 Task: Create a due date automation trigger when advanced on, 2 working days after a card is due add content without an empty description at 11:00 AM.
Action: Mouse moved to (1301, 100)
Screenshot: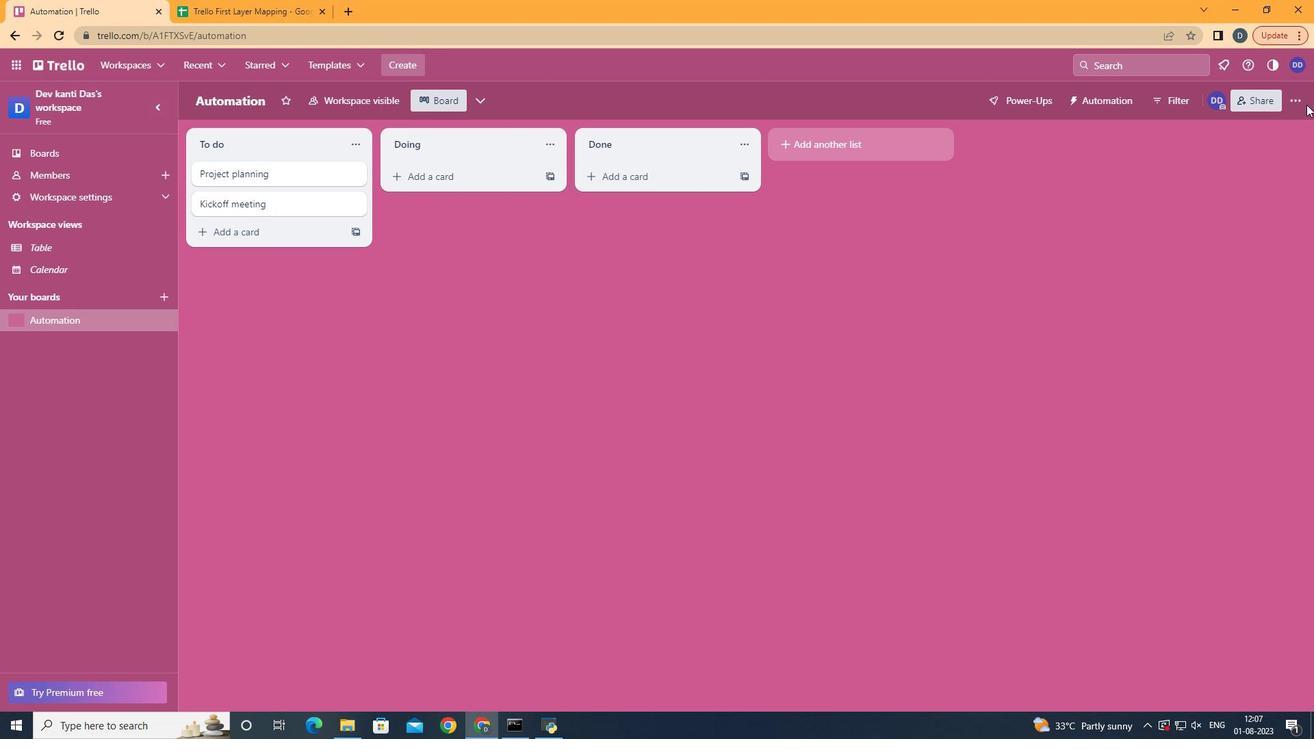 
Action: Mouse pressed left at (1301, 100)
Screenshot: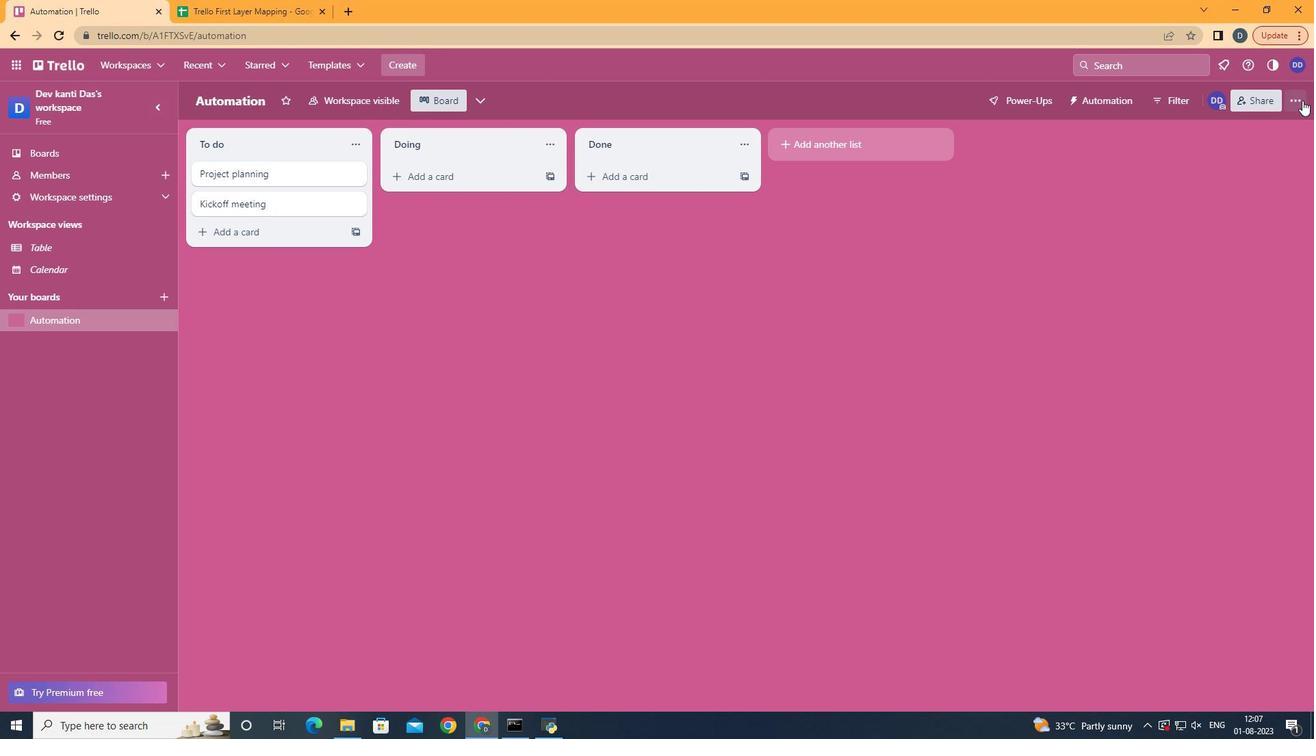 
Action: Mouse moved to (1221, 297)
Screenshot: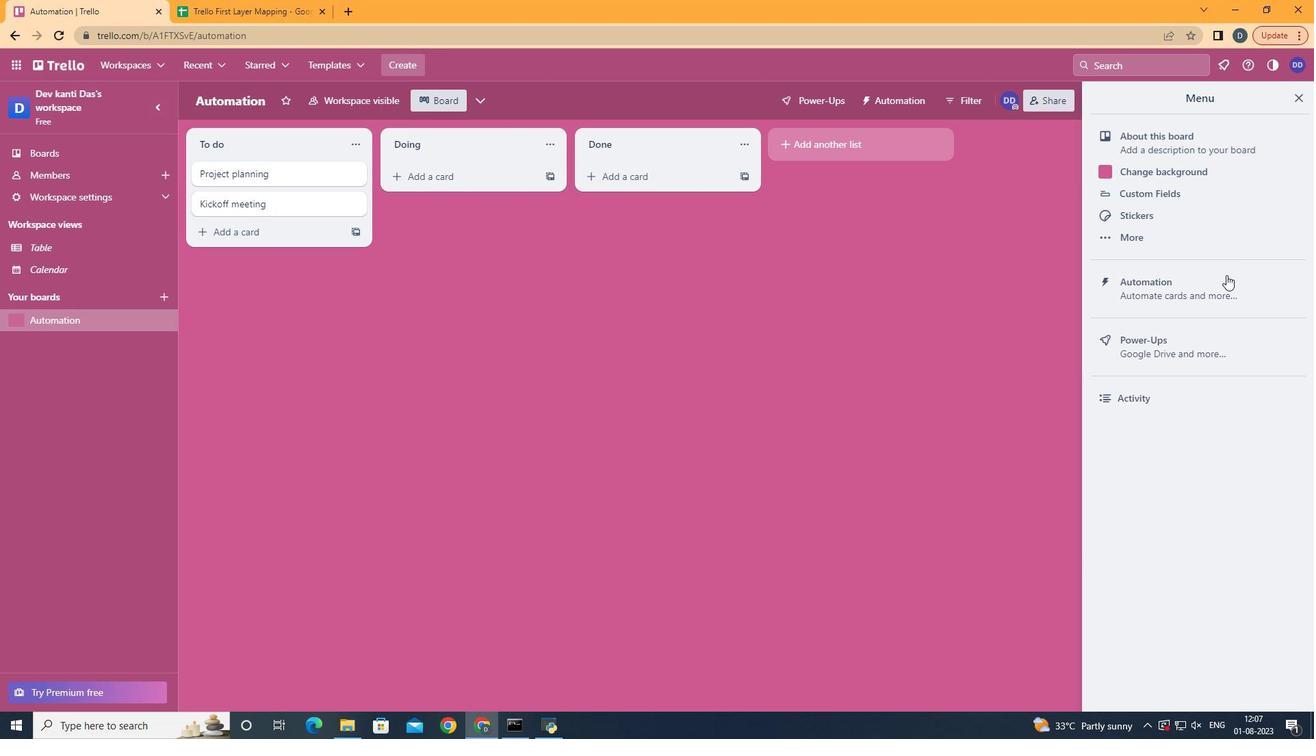 
Action: Mouse pressed left at (1221, 297)
Screenshot: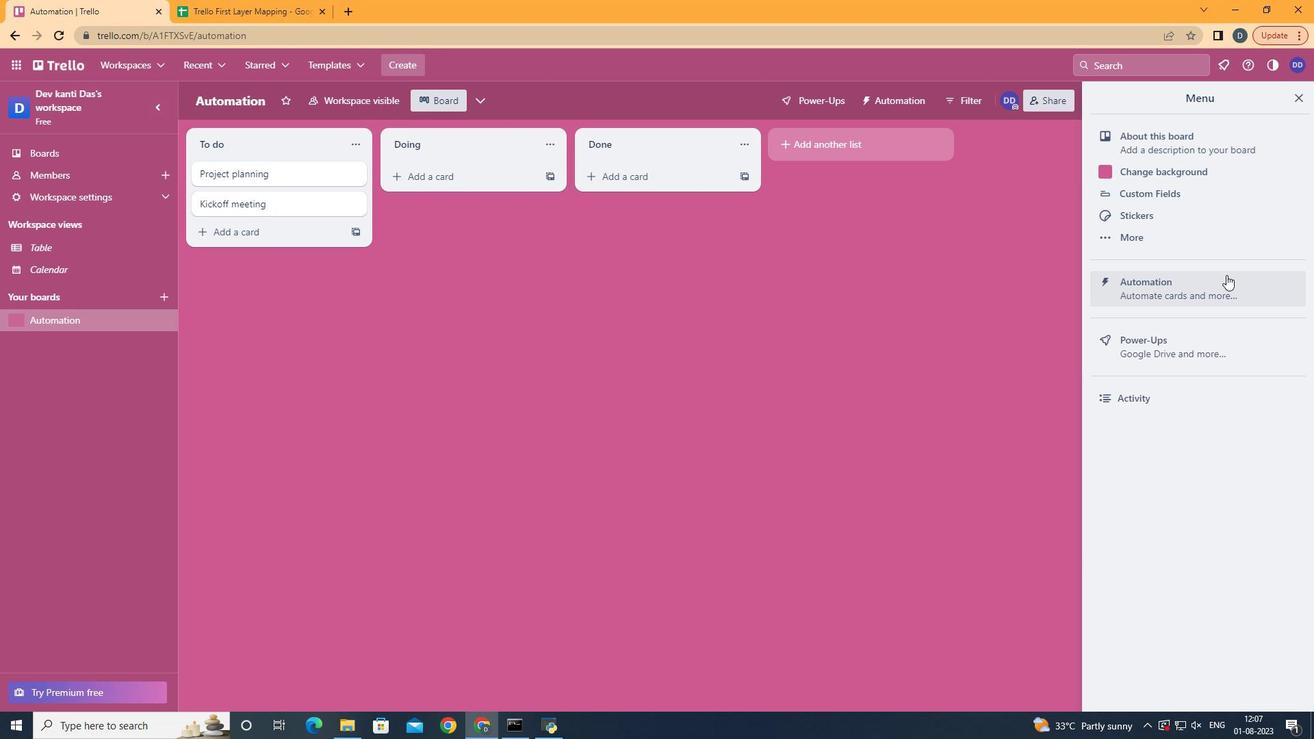 
Action: Mouse moved to (253, 270)
Screenshot: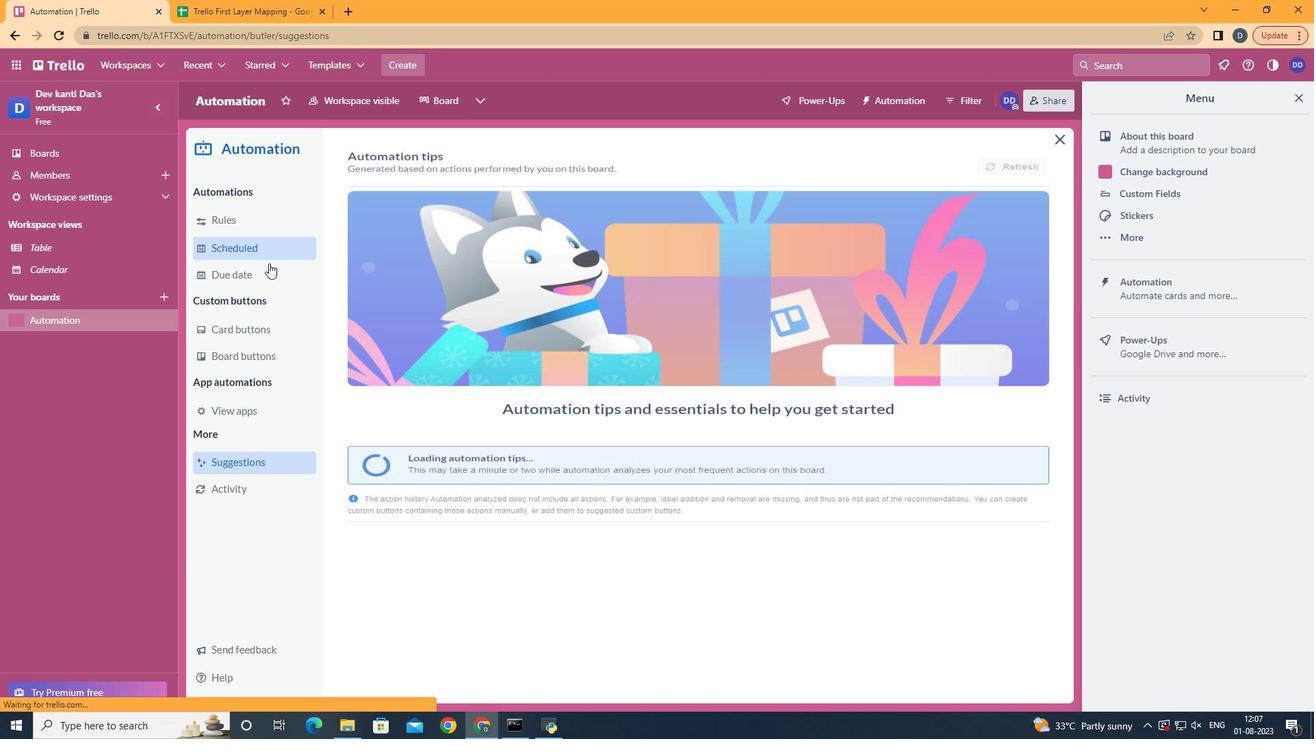 
Action: Mouse pressed left at (253, 270)
Screenshot: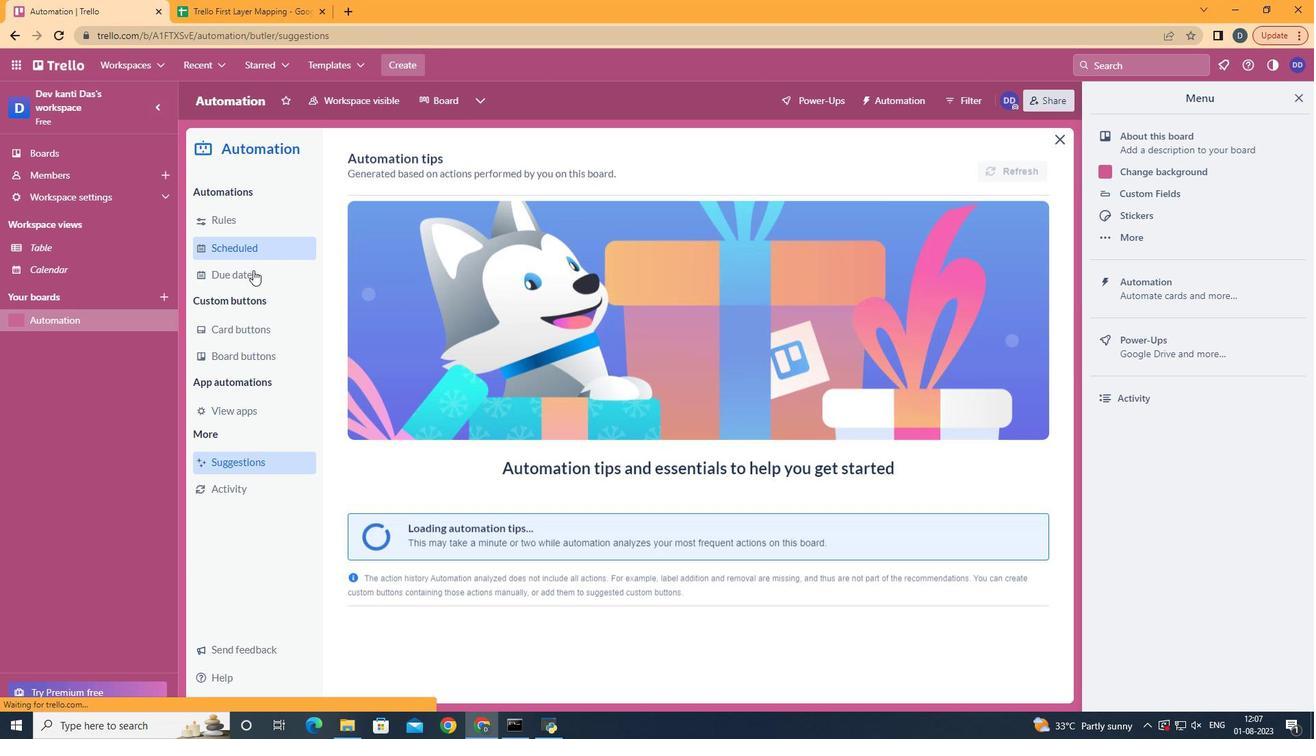 
Action: Mouse moved to (967, 161)
Screenshot: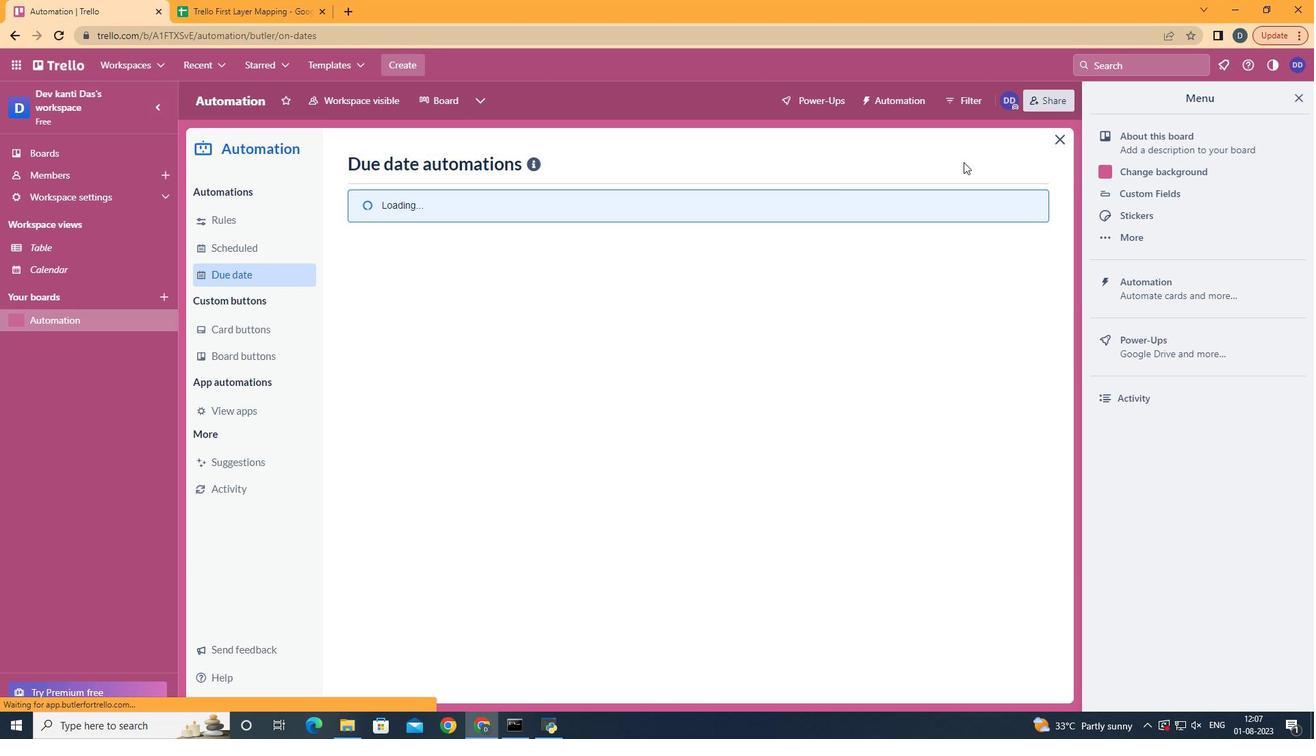 
Action: Mouse pressed left at (967, 161)
Screenshot: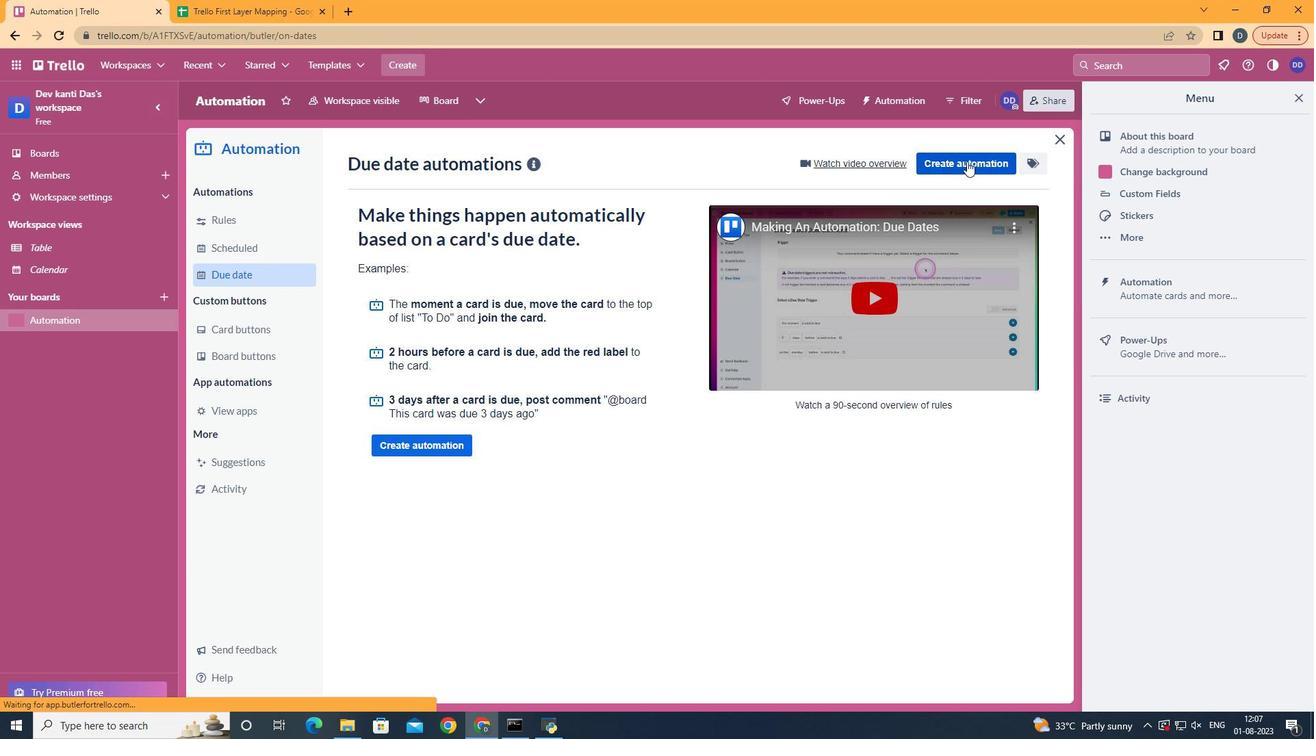
Action: Mouse moved to (724, 288)
Screenshot: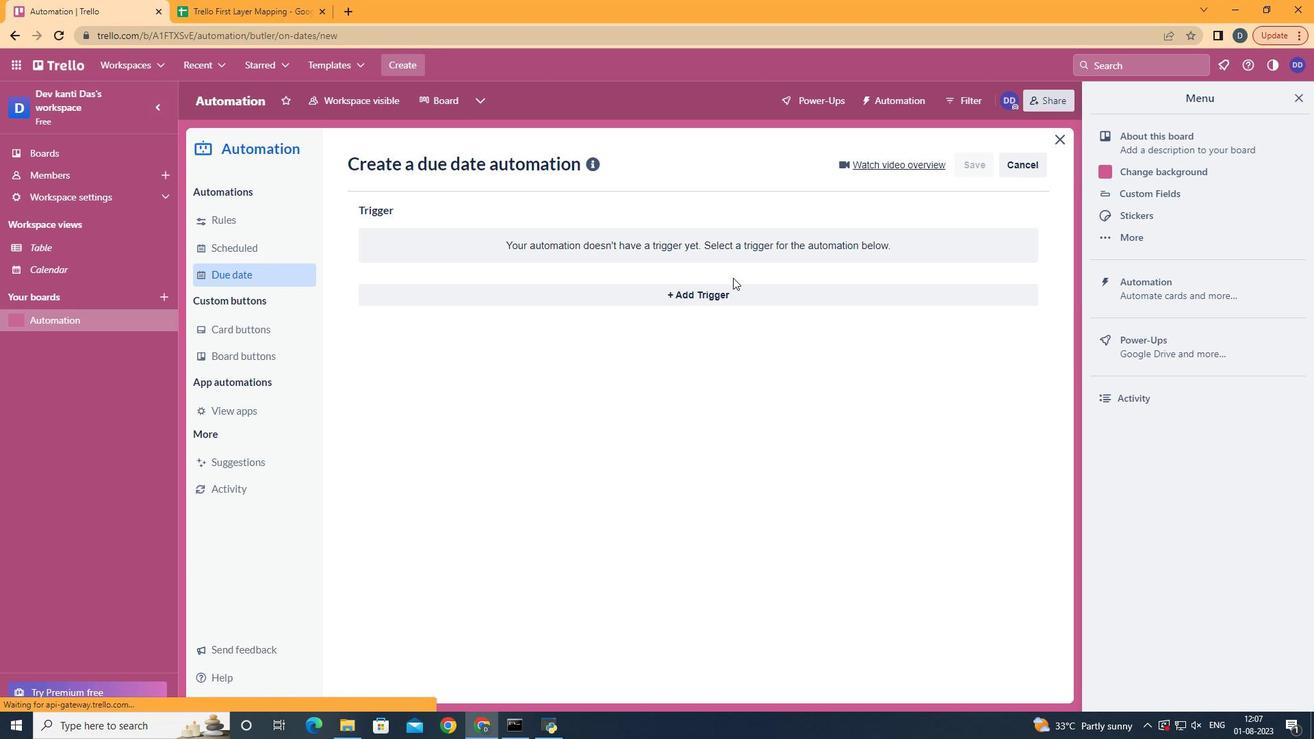
Action: Mouse pressed left at (724, 288)
Screenshot: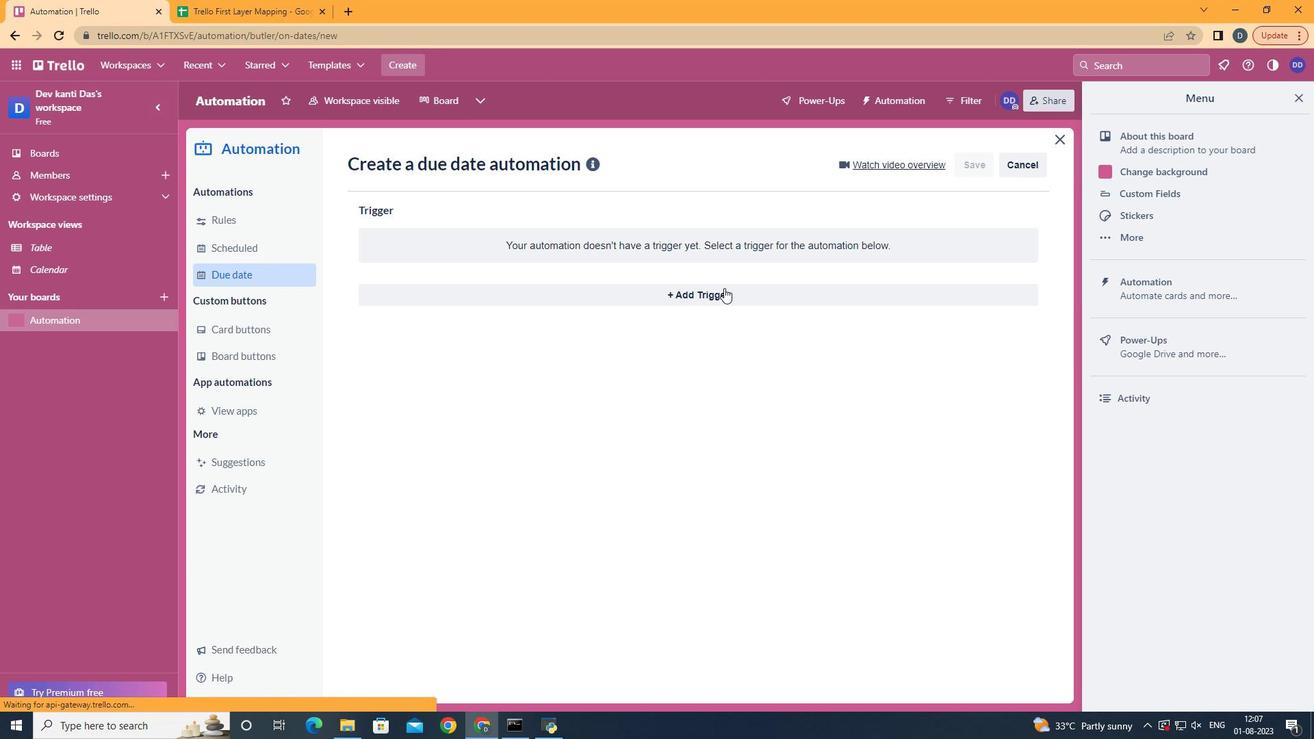 
Action: Mouse moved to (441, 548)
Screenshot: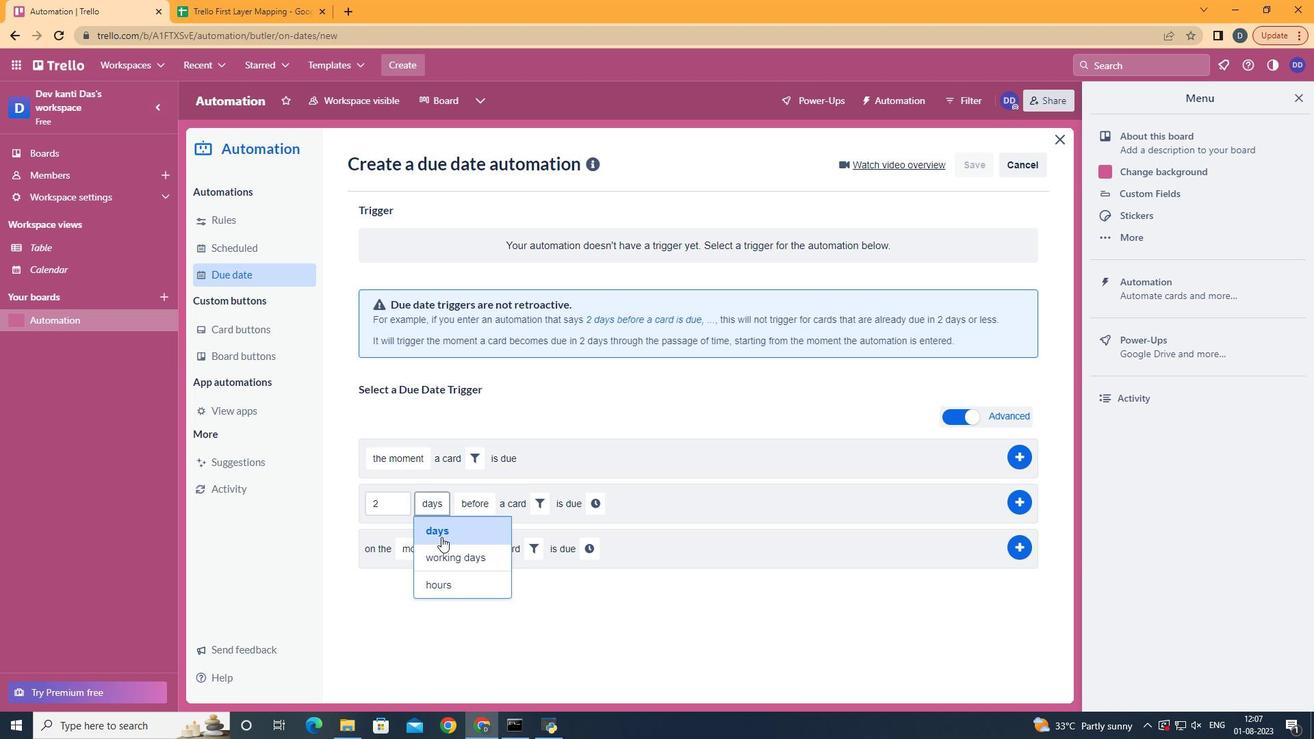 
Action: Mouse pressed left at (441, 548)
Screenshot: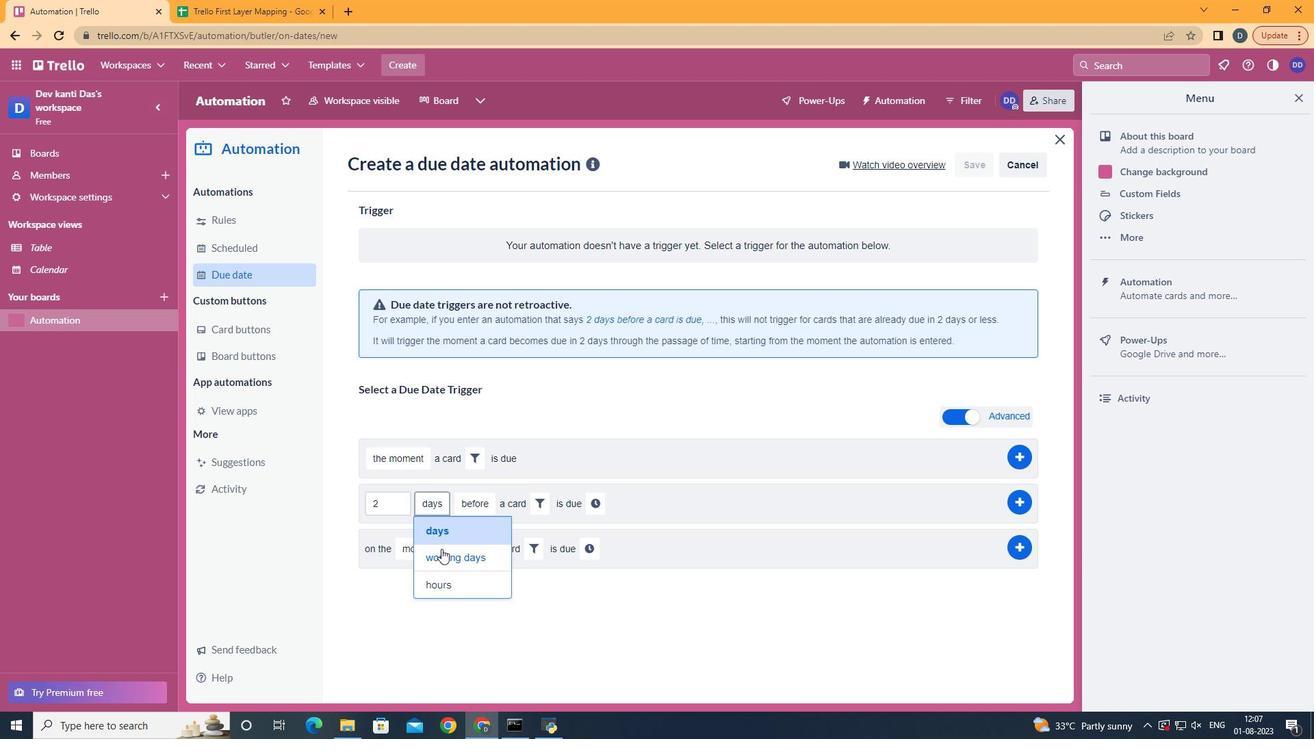 
Action: Mouse moved to (511, 553)
Screenshot: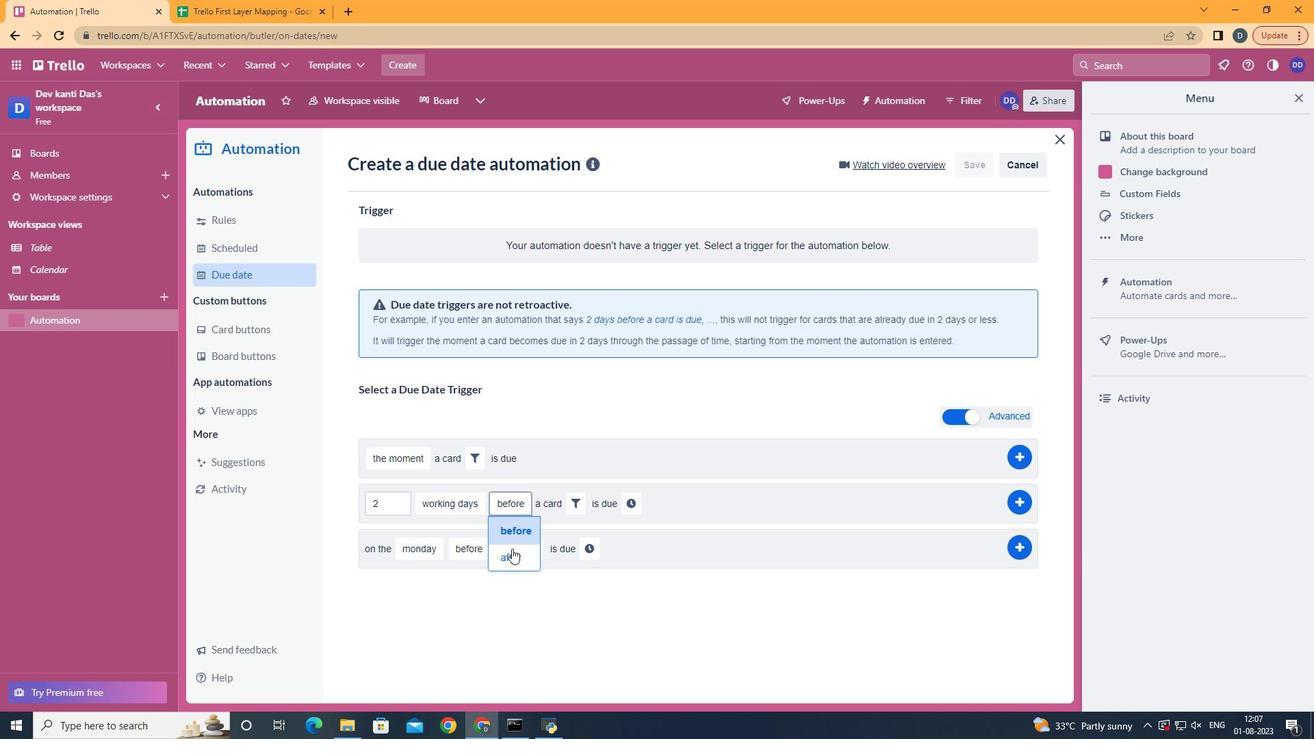 
Action: Mouse pressed left at (511, 553)
Screenshot: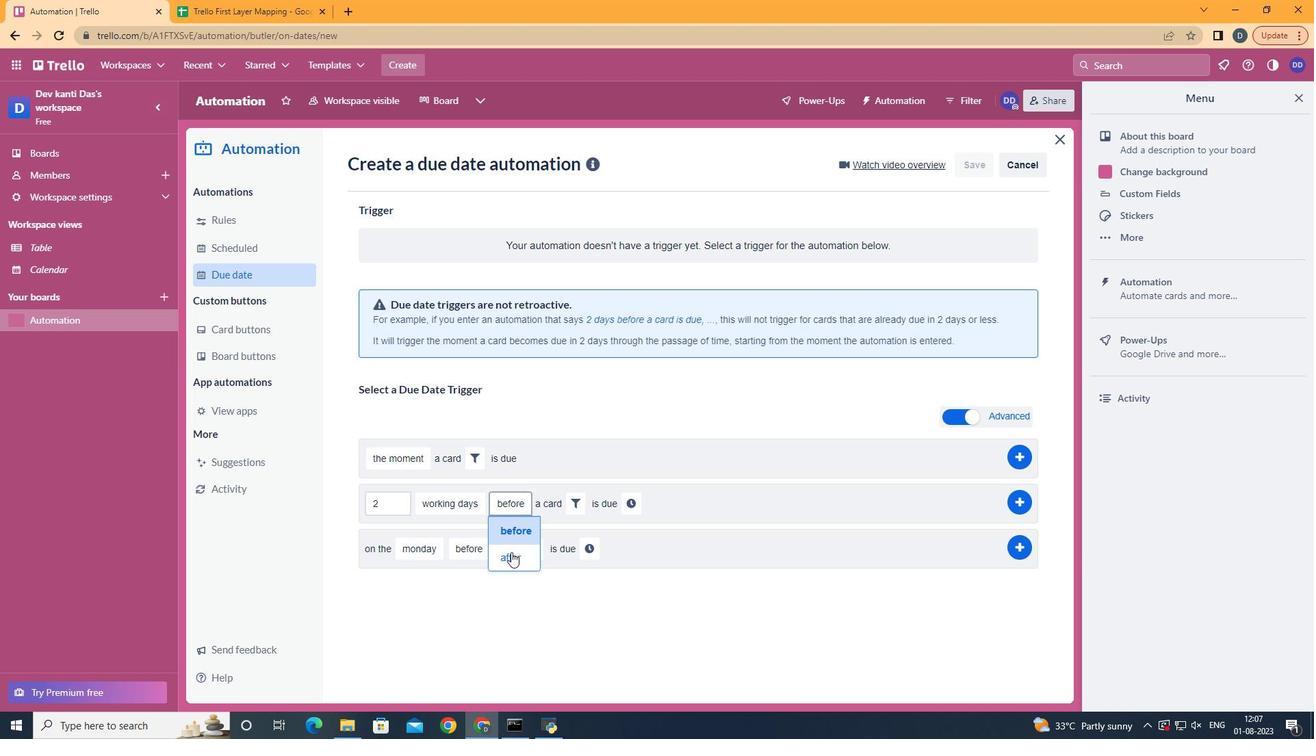 
Action: Mouse moved to (556, 514)
Screenshot: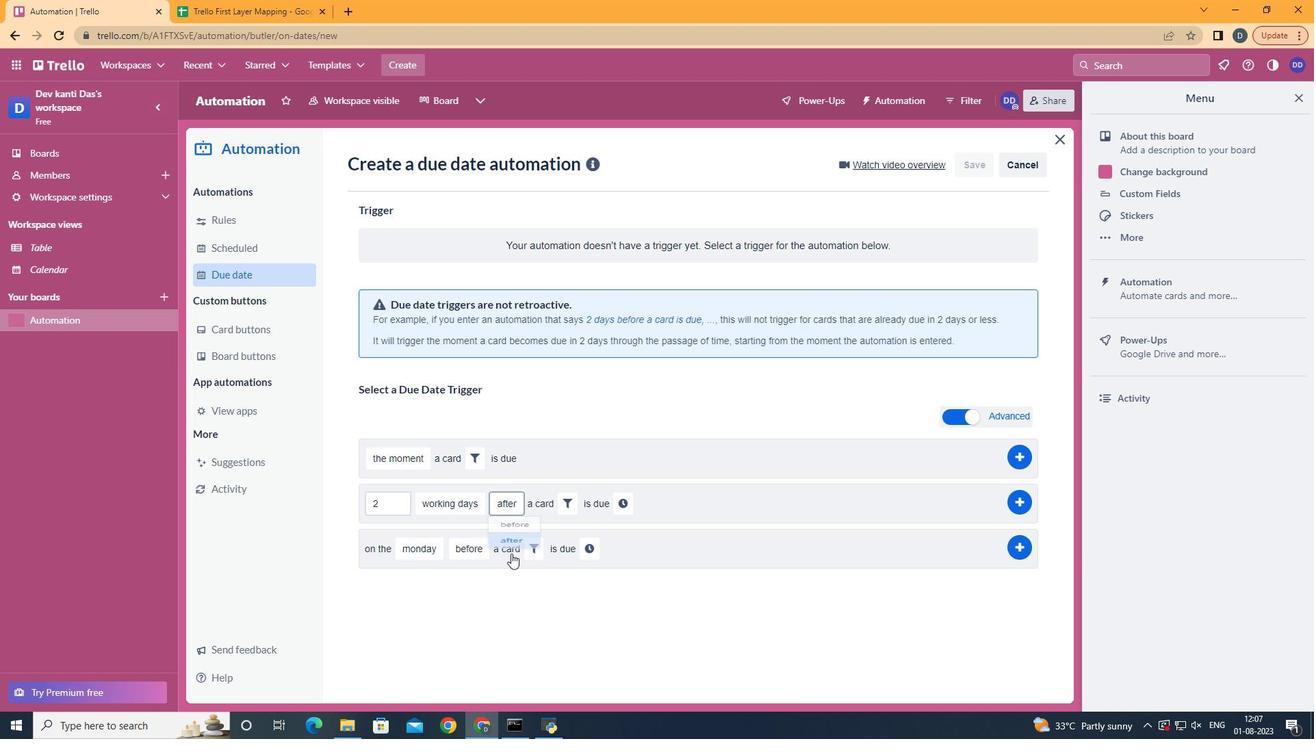 
Action: Mouse pressed left at (556, 514)
Screenshot: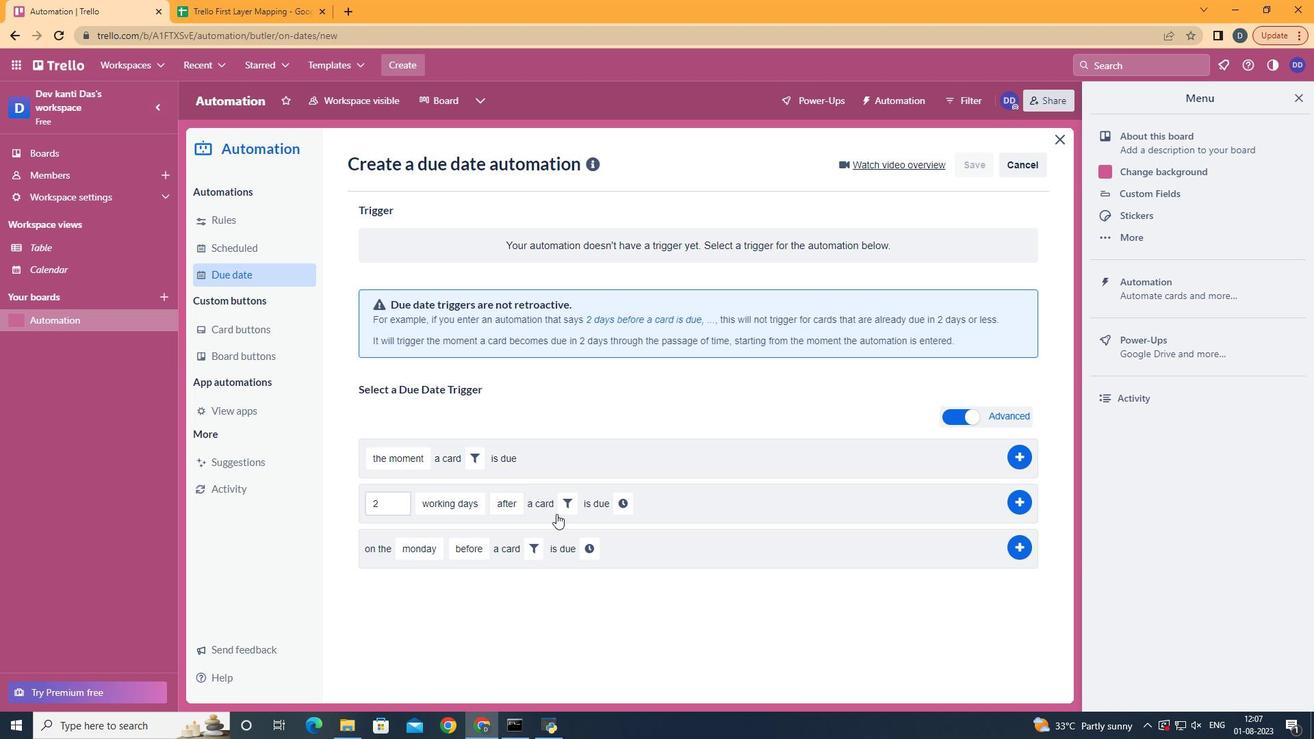 
Action: Mouse moved to (732, 560)
Screenshot: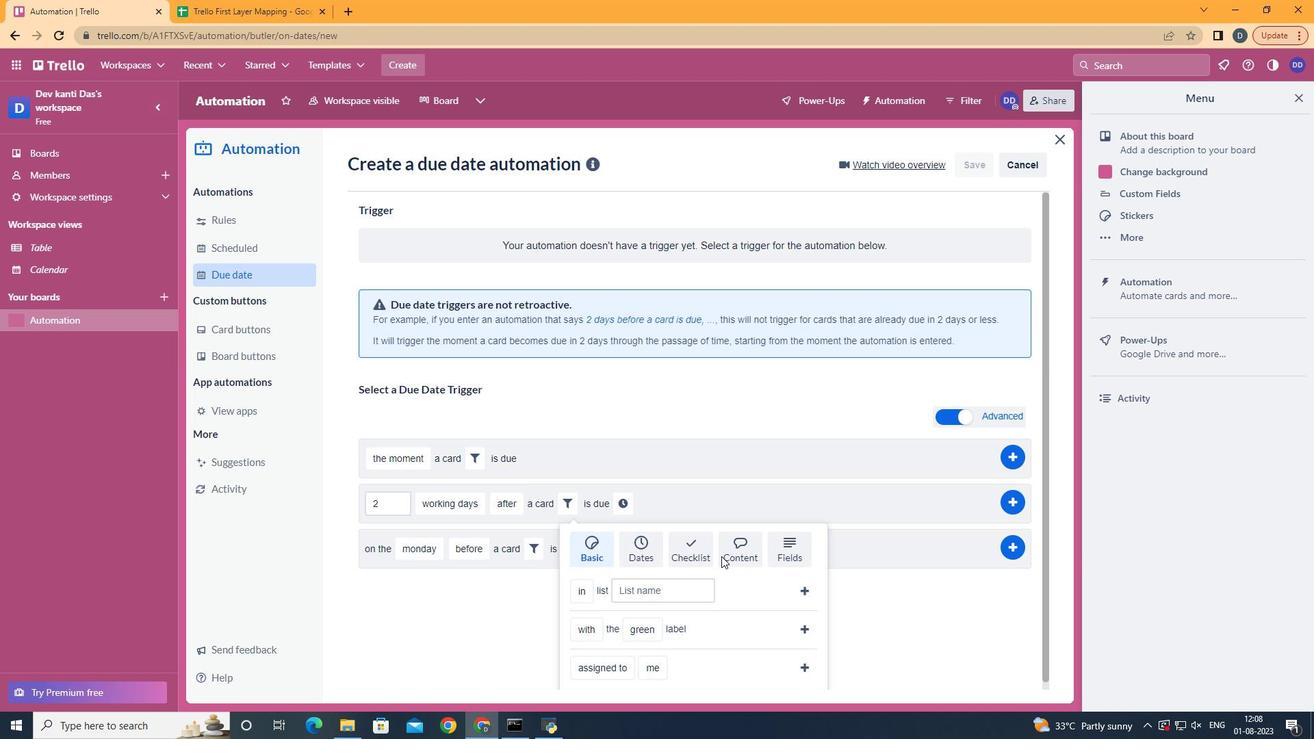 
Action: Mouse pressed left at (732, 560)
Screenshot: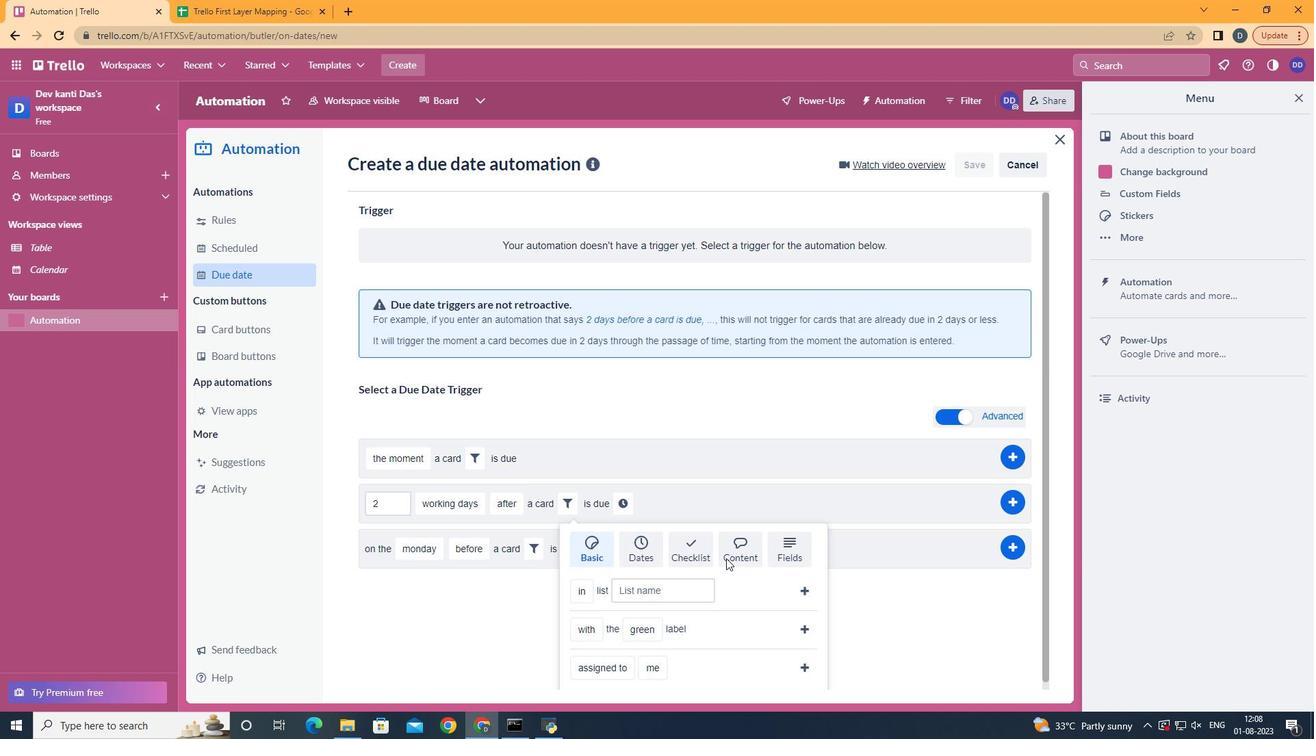 
Action: Mouse moved to (601, 687)
Screenshot: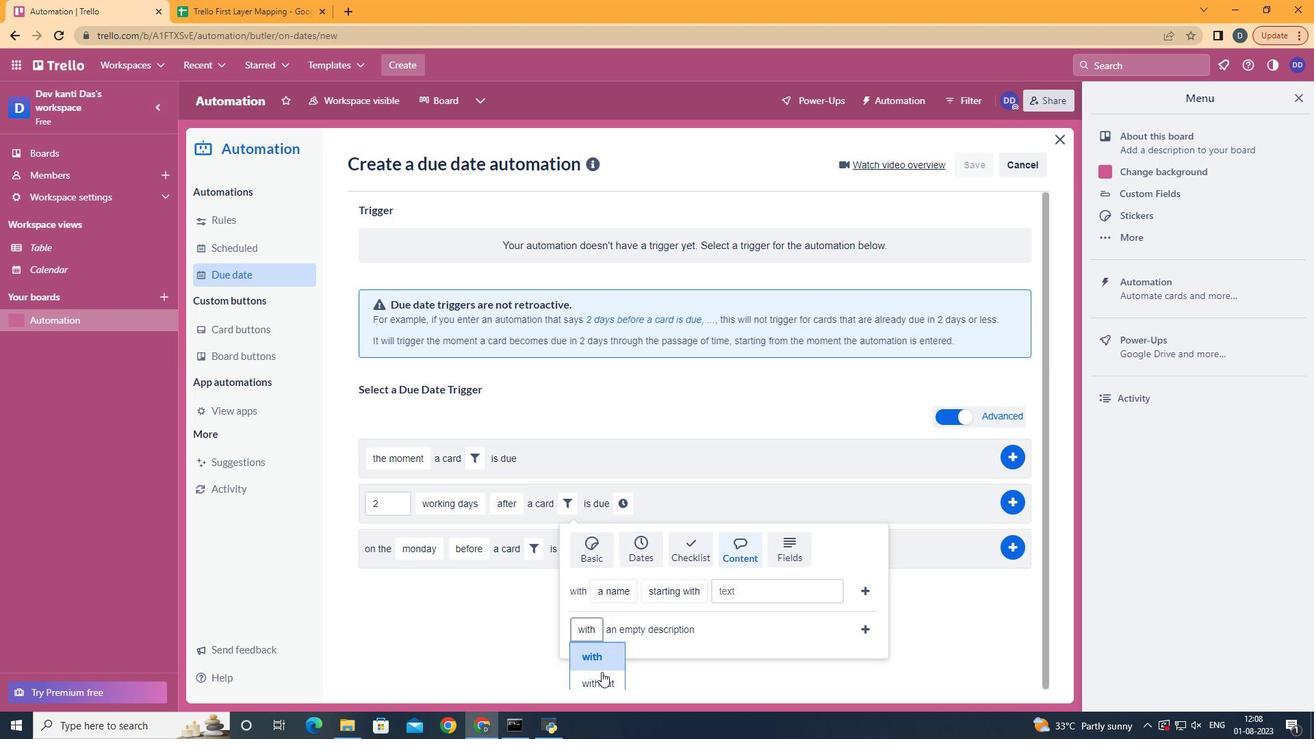 
Action: Mouse pressed left at (601, 687)
Screenshot: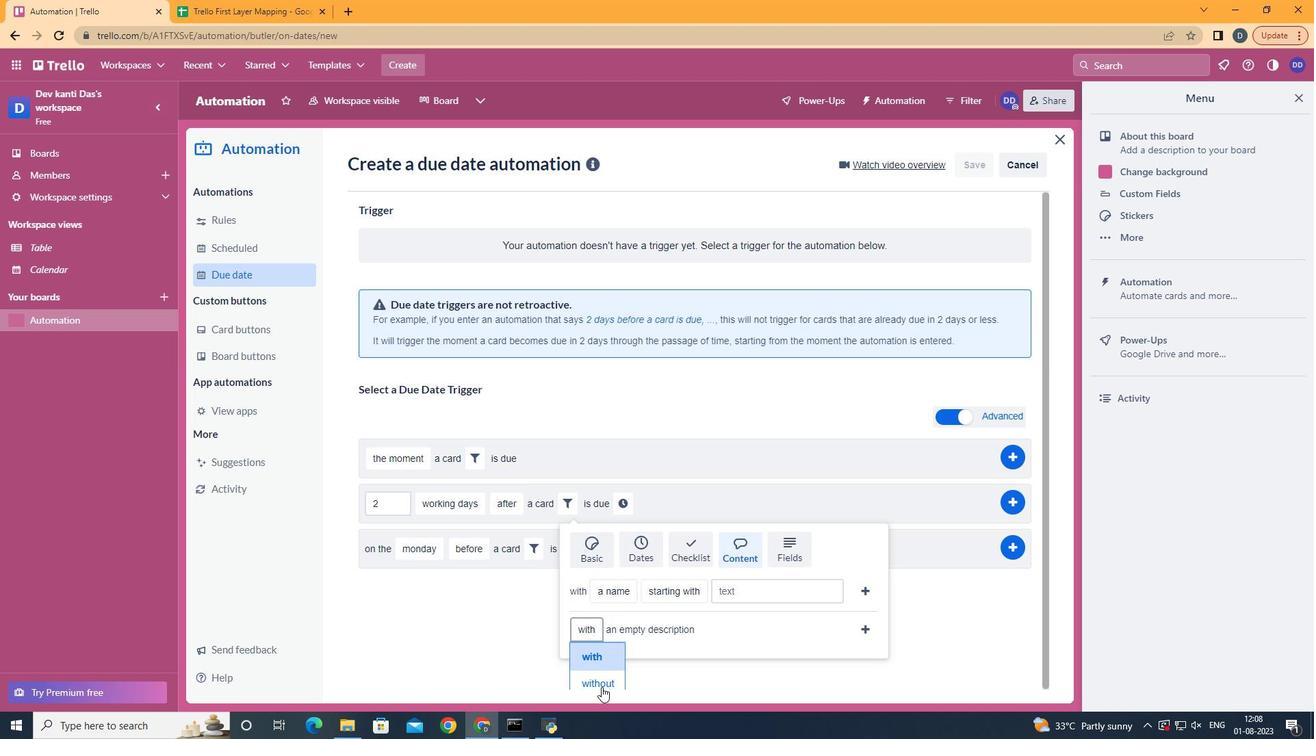 
Action: Mouse moved to (856, 633)
Screenshot: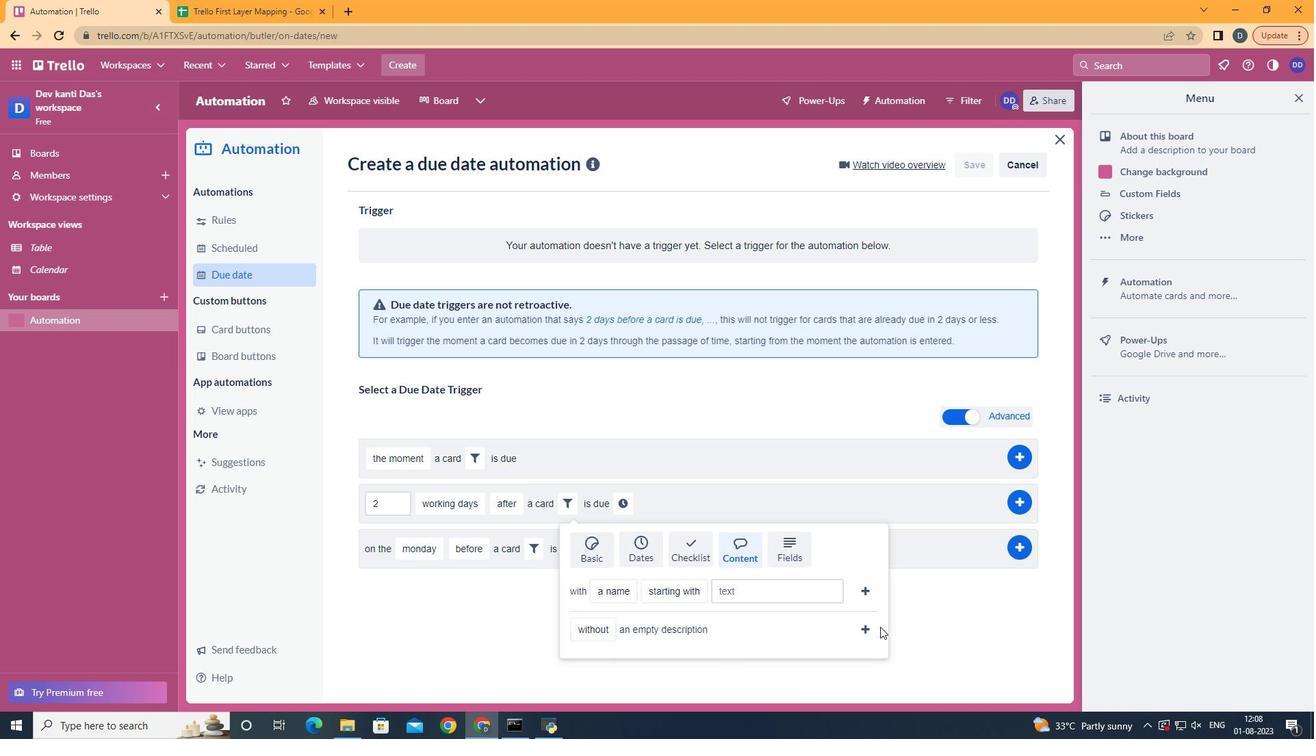 
Action: Mouse pressed left at (856, 633)
Screenshot: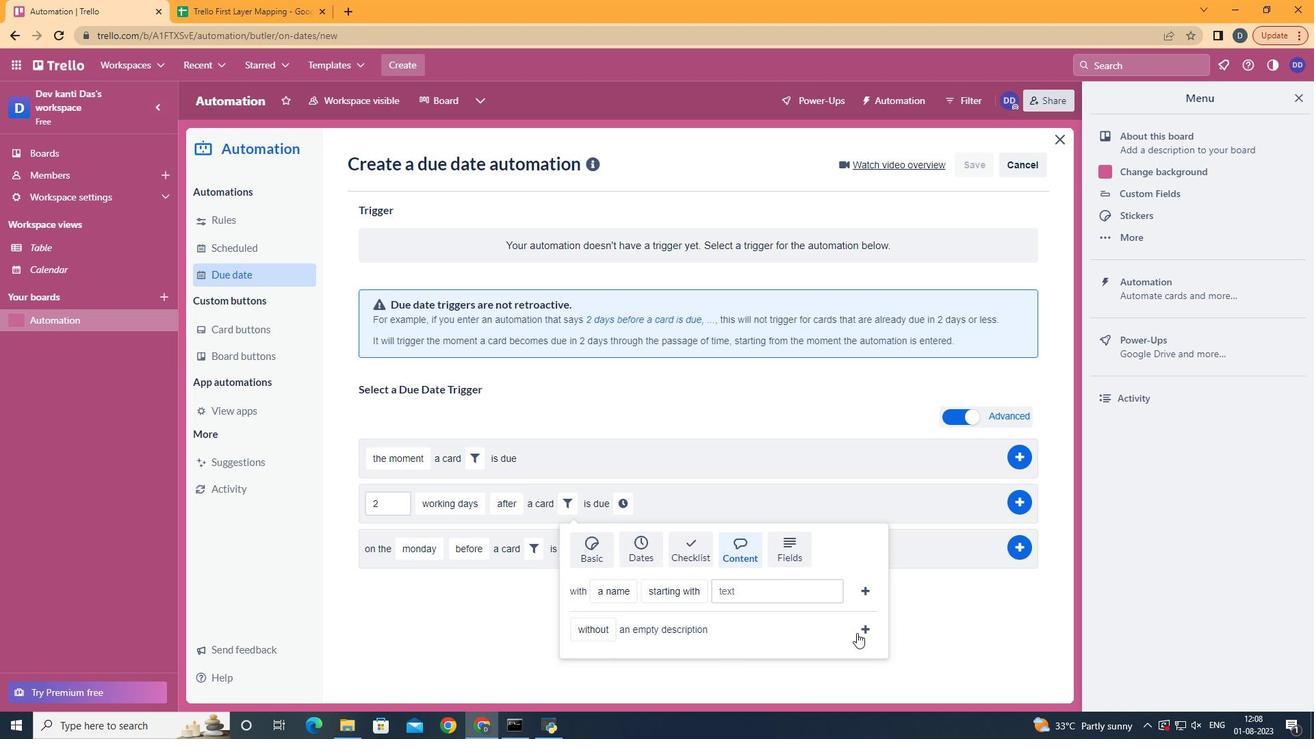 
Action: Mouse moved to (778, 497)
Screenshot: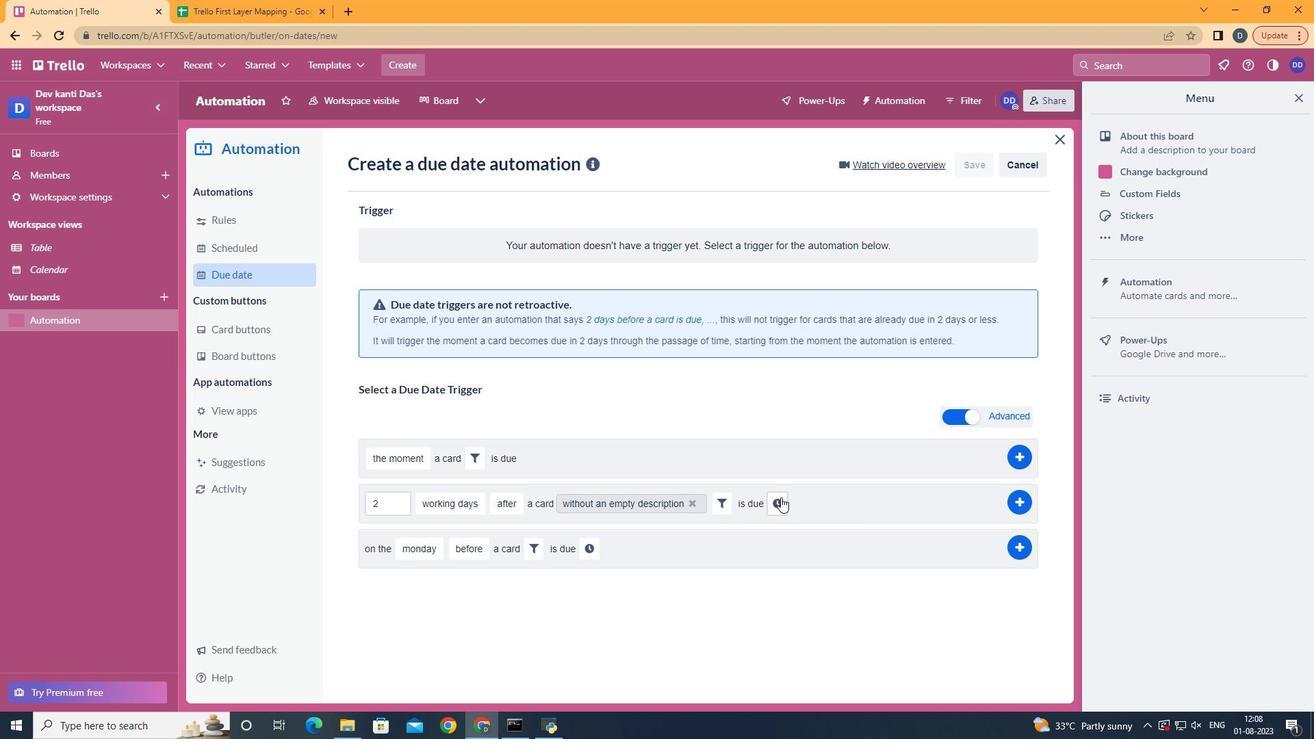 
Action: Mouse pressed left at (778, 497)
Screenshot: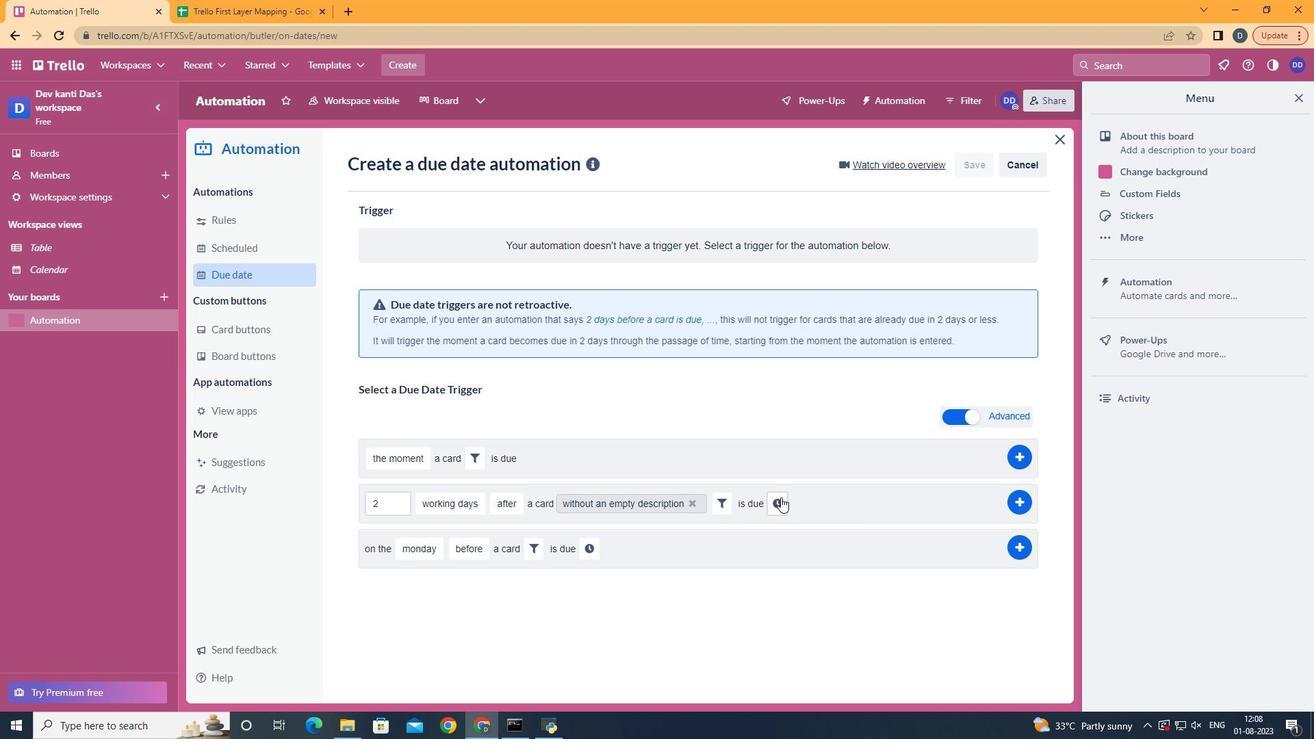 
Action: Mouse moved to (826, 501)
Screenshot: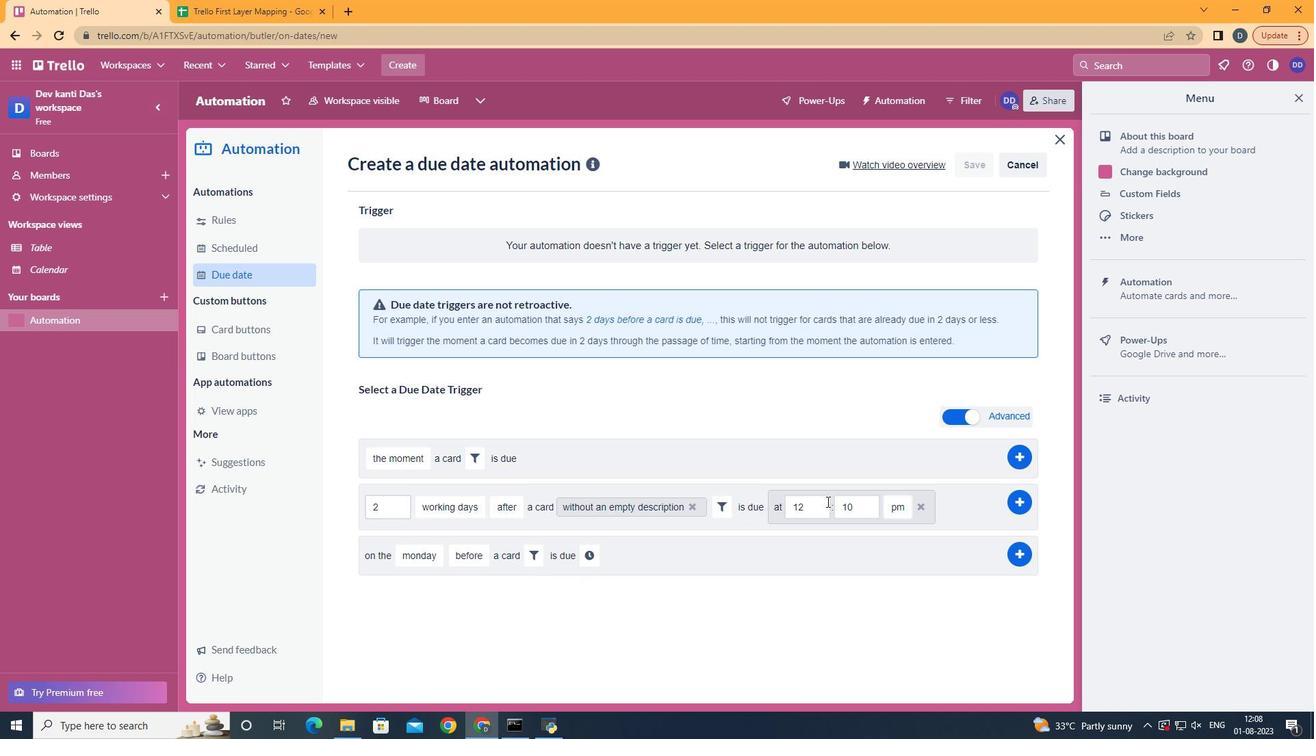 
Action: Mouse pressed left at (826, 501)
Screenshot: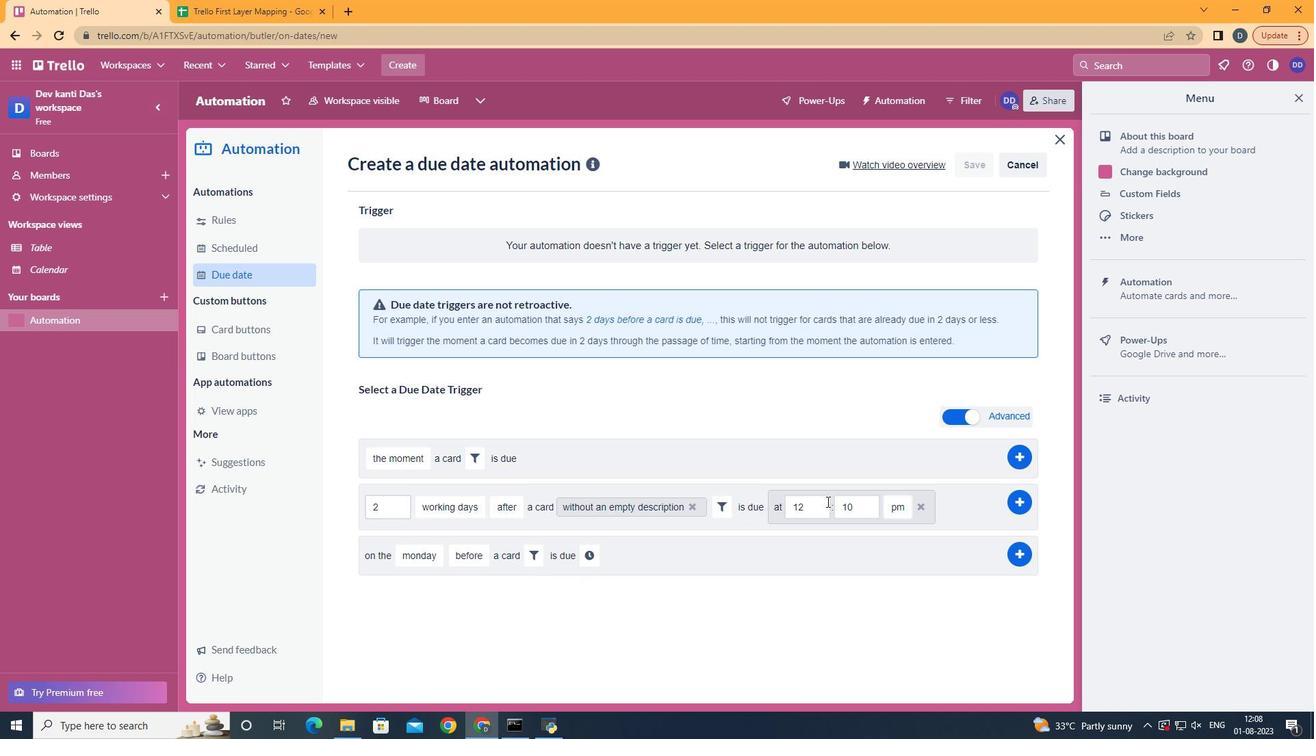 
Action: Key pressed <Key.backspace>1
Screenshot: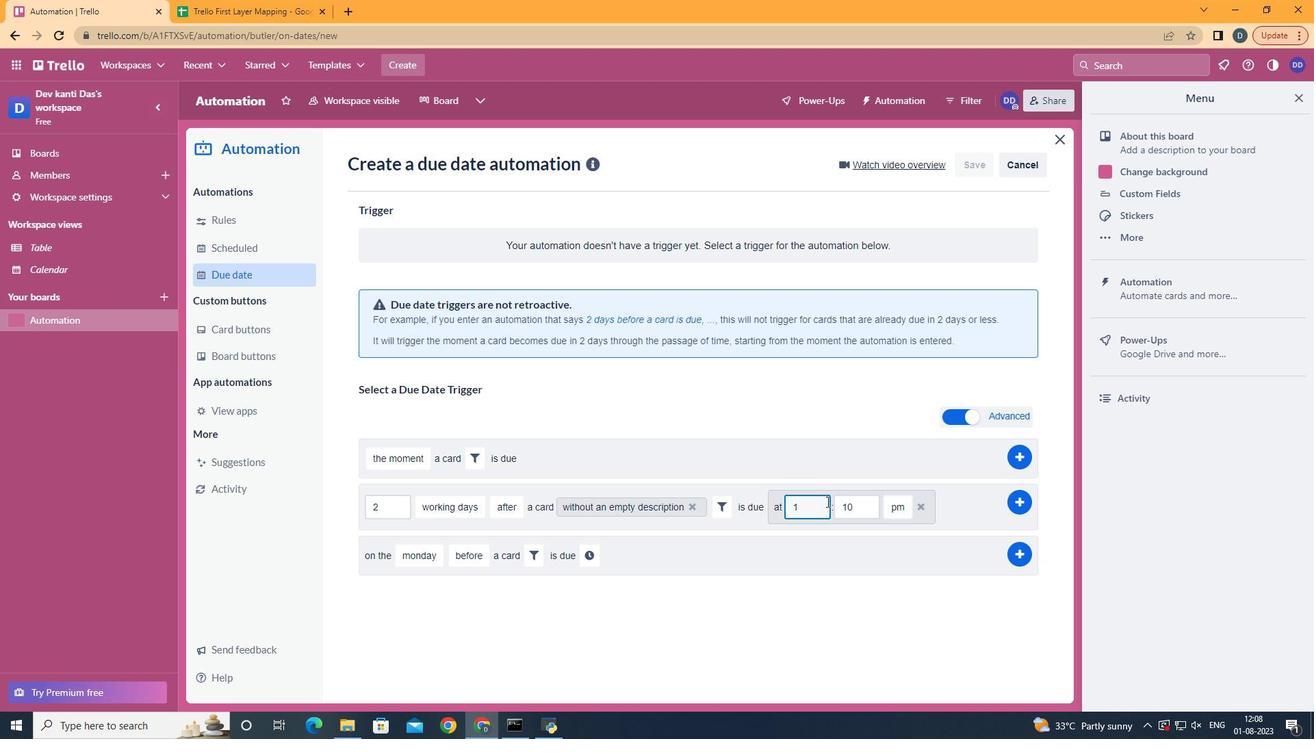 
Action: Mouse moved to (875, 502)
Screenshot: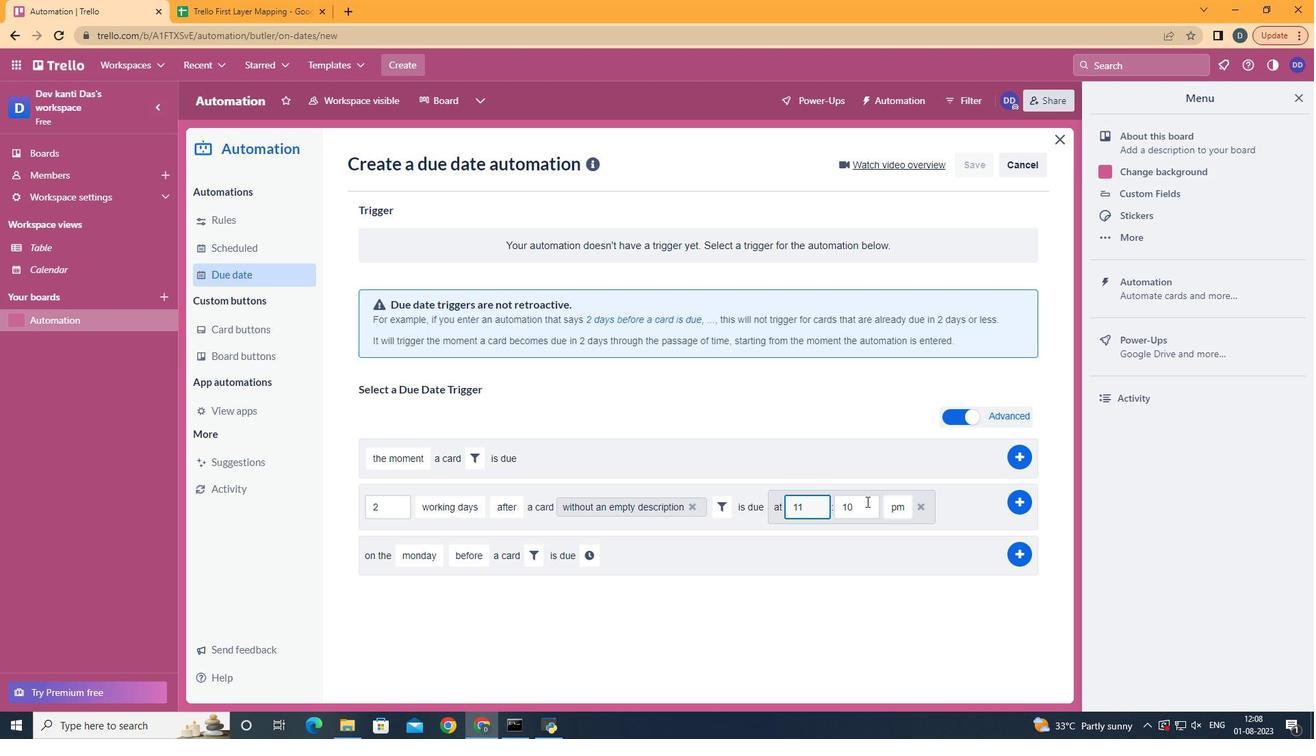
Action: Mouse pressed left at (875, 502)
Screenshot: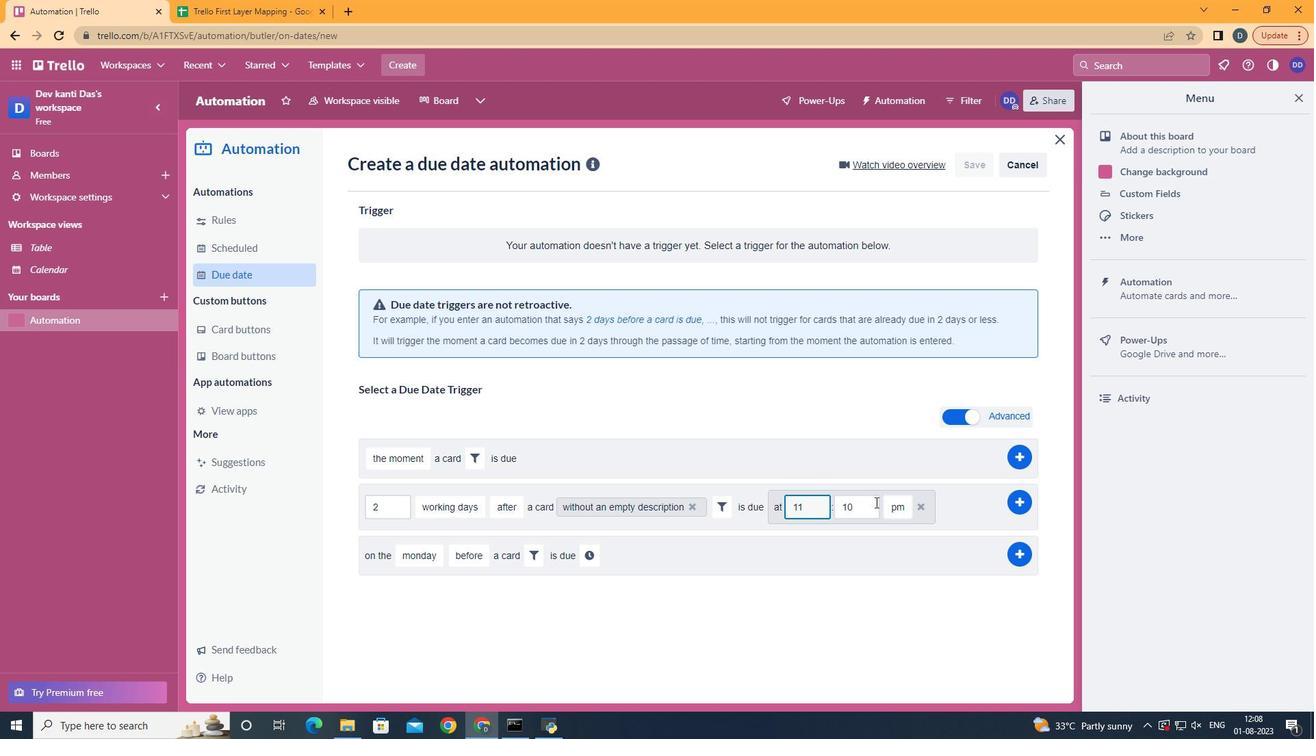 
Action: Key pressed <Key.backspace><Key.backspace>00
Screenshot: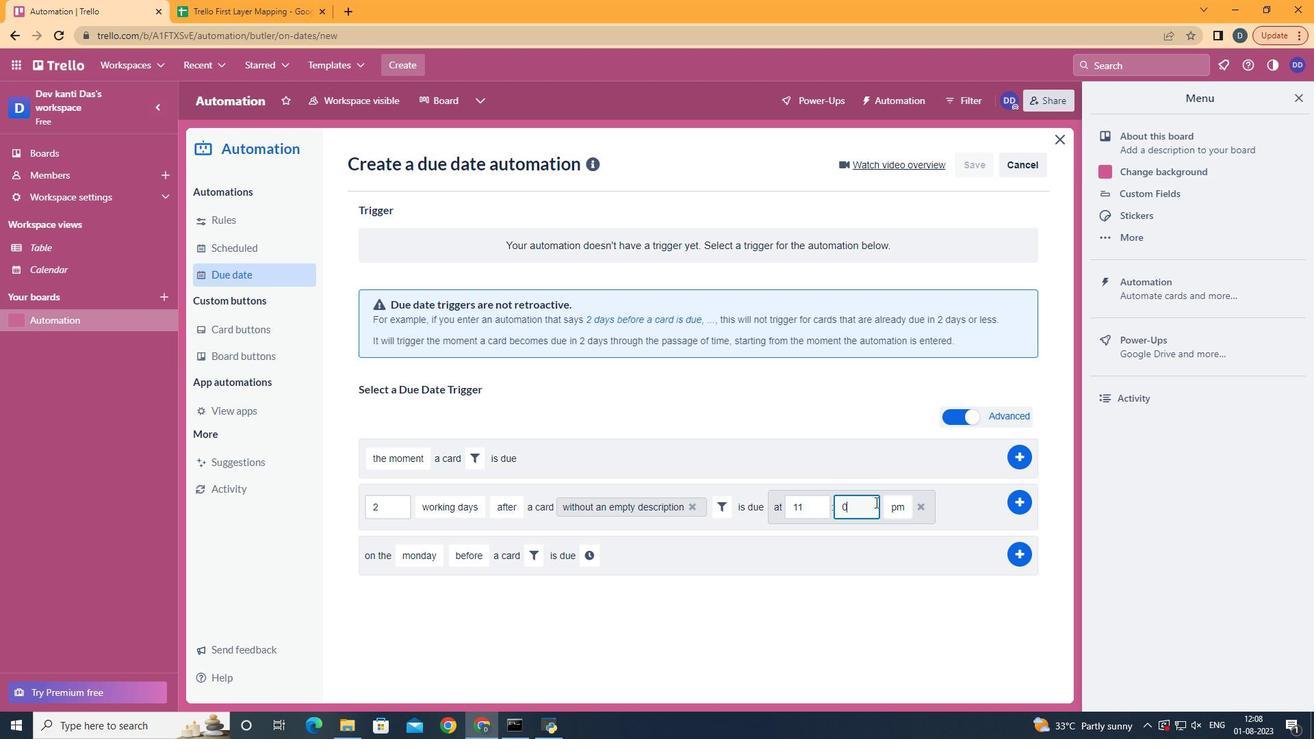
Action: Mouse moved to (906, 528)
Screenshot: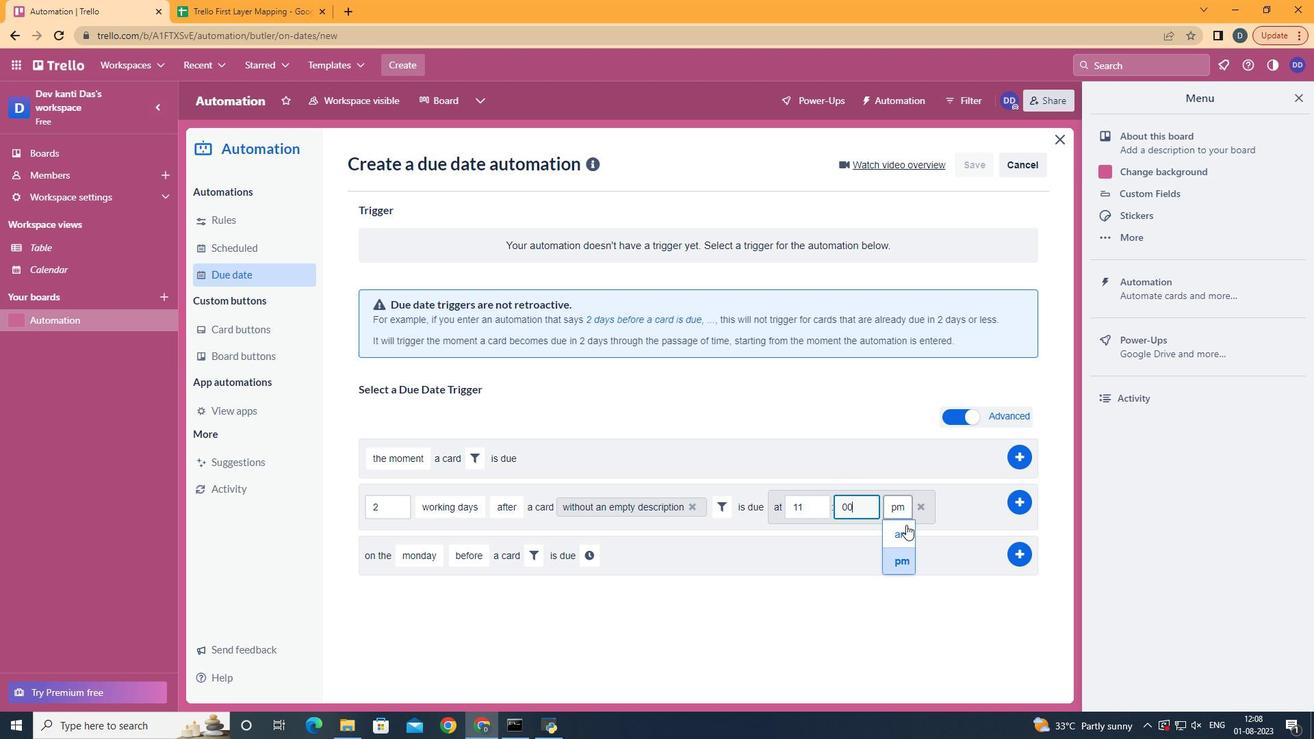 
Action: Mouse pressed left at (906, 528)
Screenshot: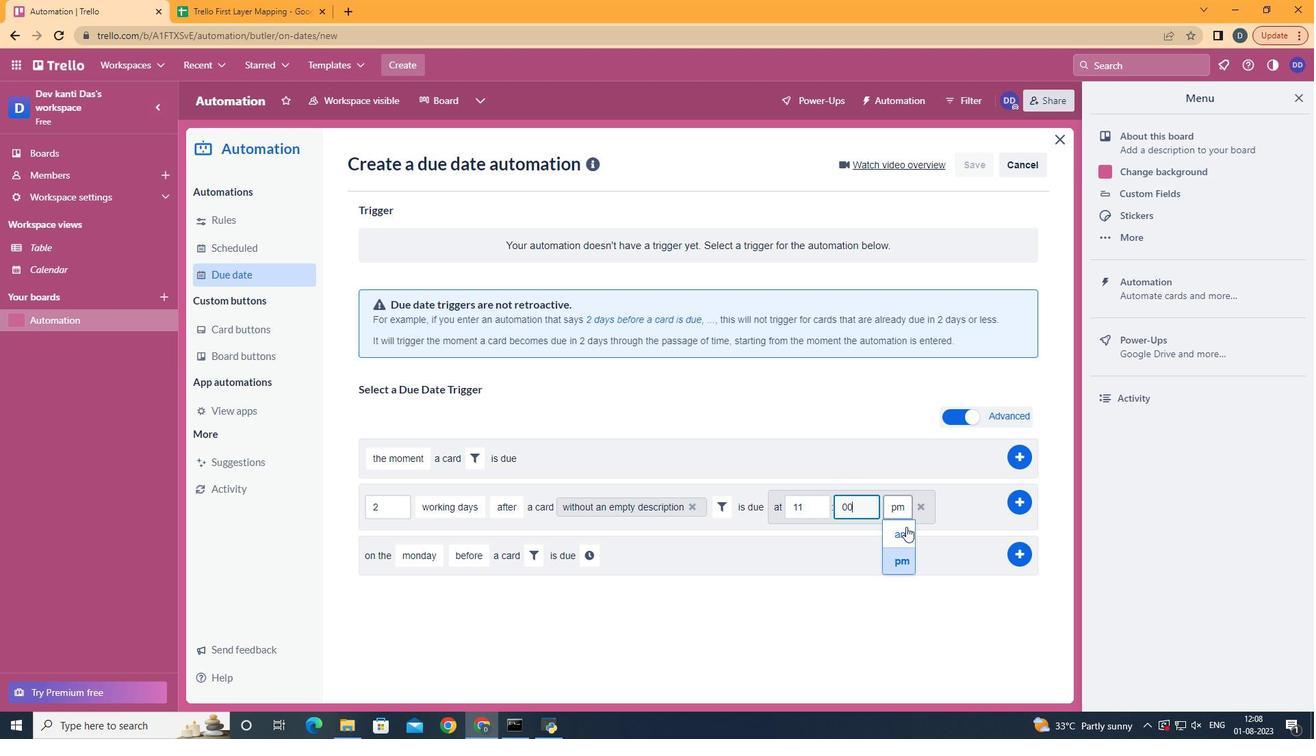 
Action: Mouse moved to (1010, 495)
Screenshot: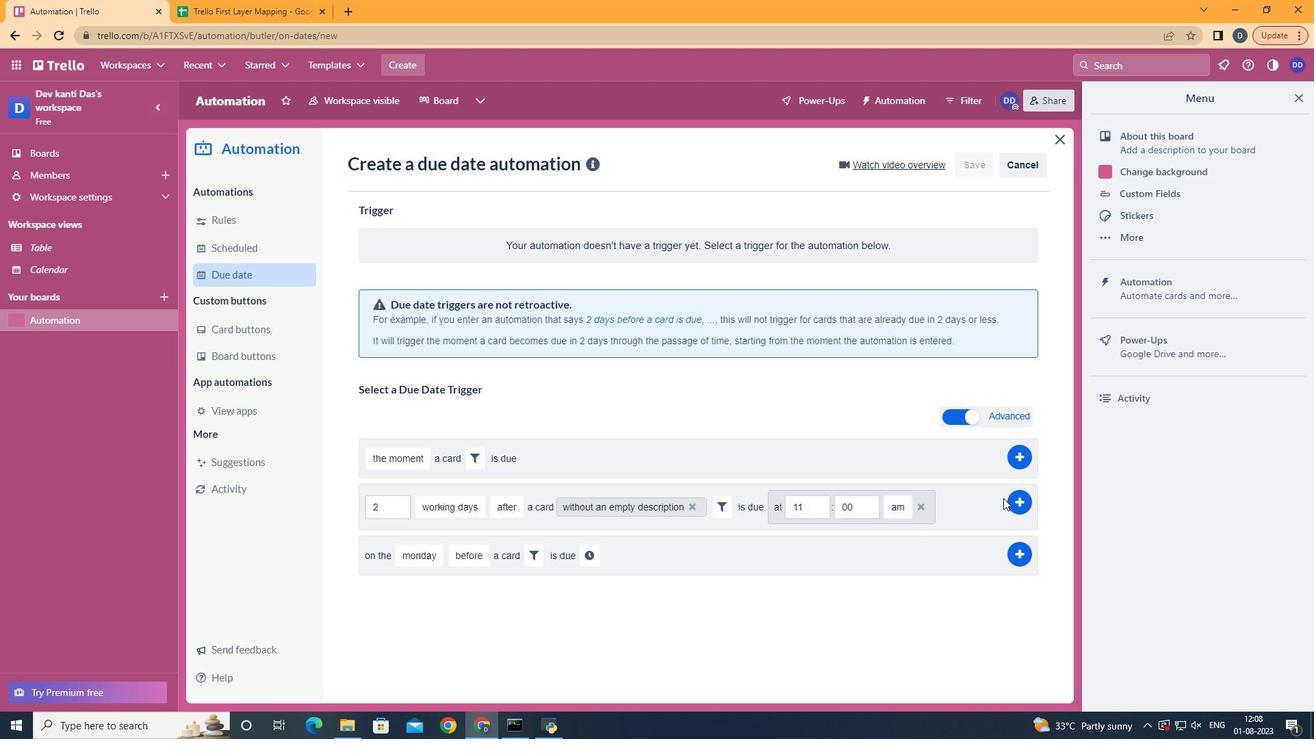 
Action: Mouse pressed left at (1010, 495)
Screenshot: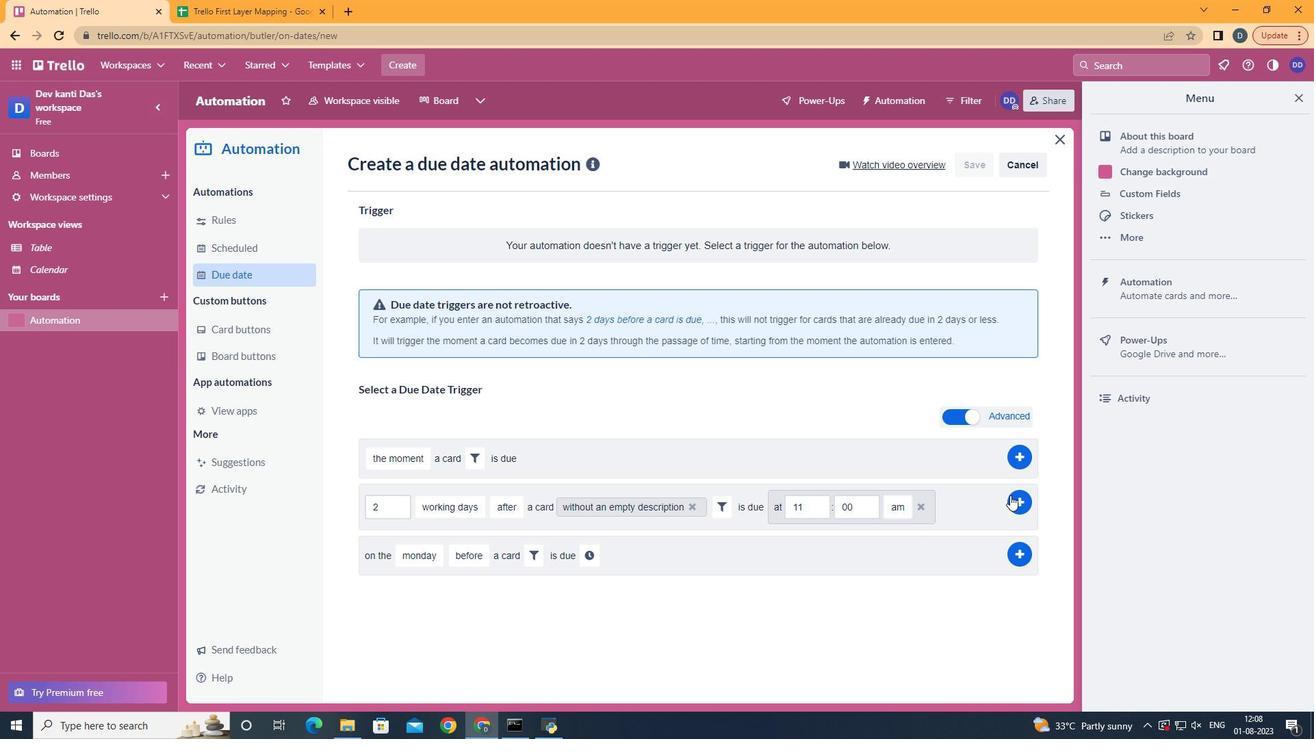 
Action: Mouse moved to (670, 241)
Screenshot: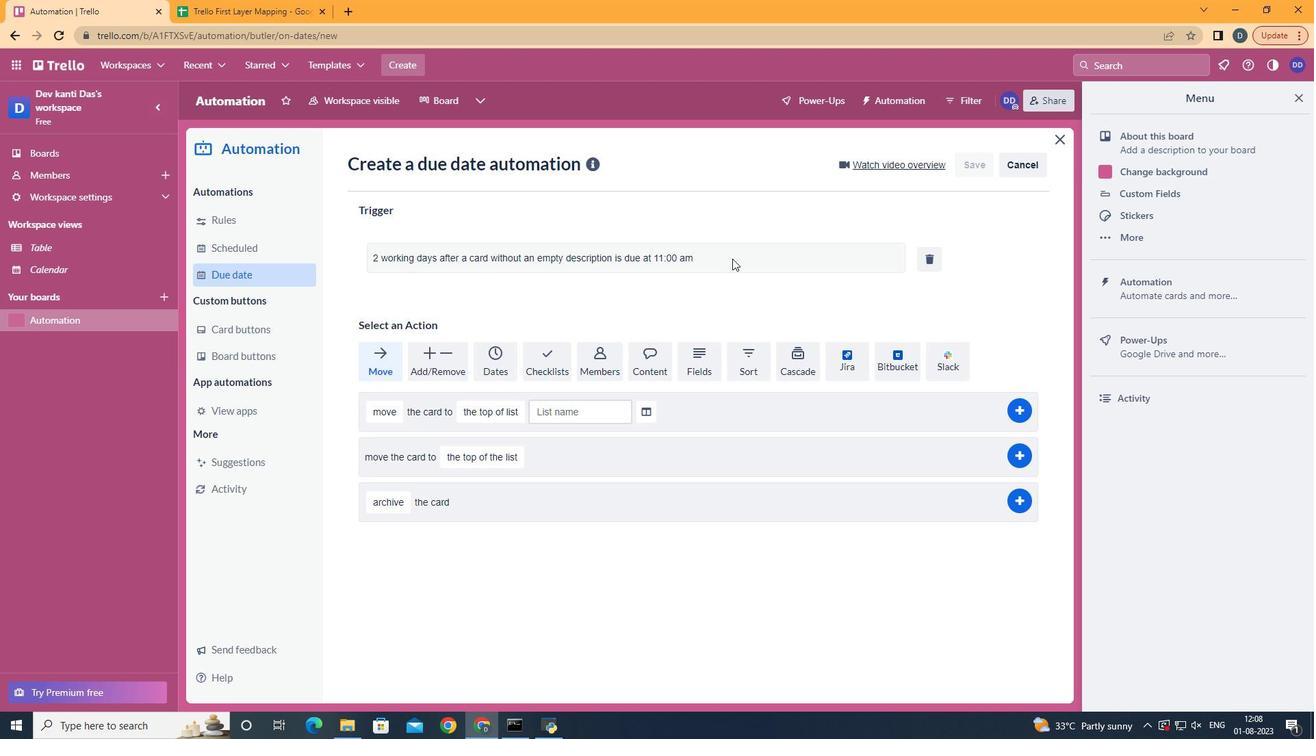 
